 Task: Add the task  Implement payment gateway integration for the app to the section Code Commandos in the project TreePlan and add a Due Date to the respective task as 2023/10/21.
Action: Mouse moved to (495, 645)
Screenshot: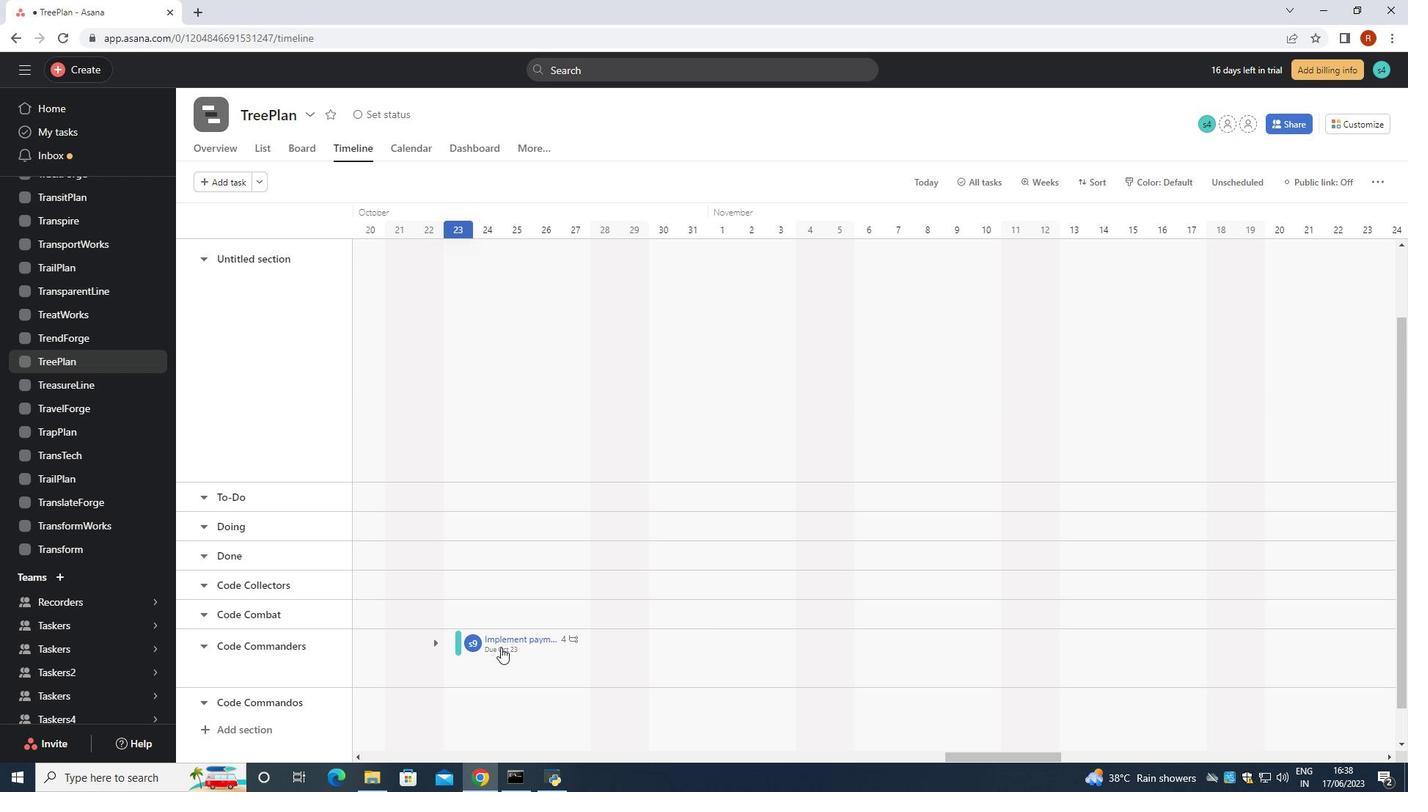 
Action: Mouse pressed left at (495, 645)
Screenshot: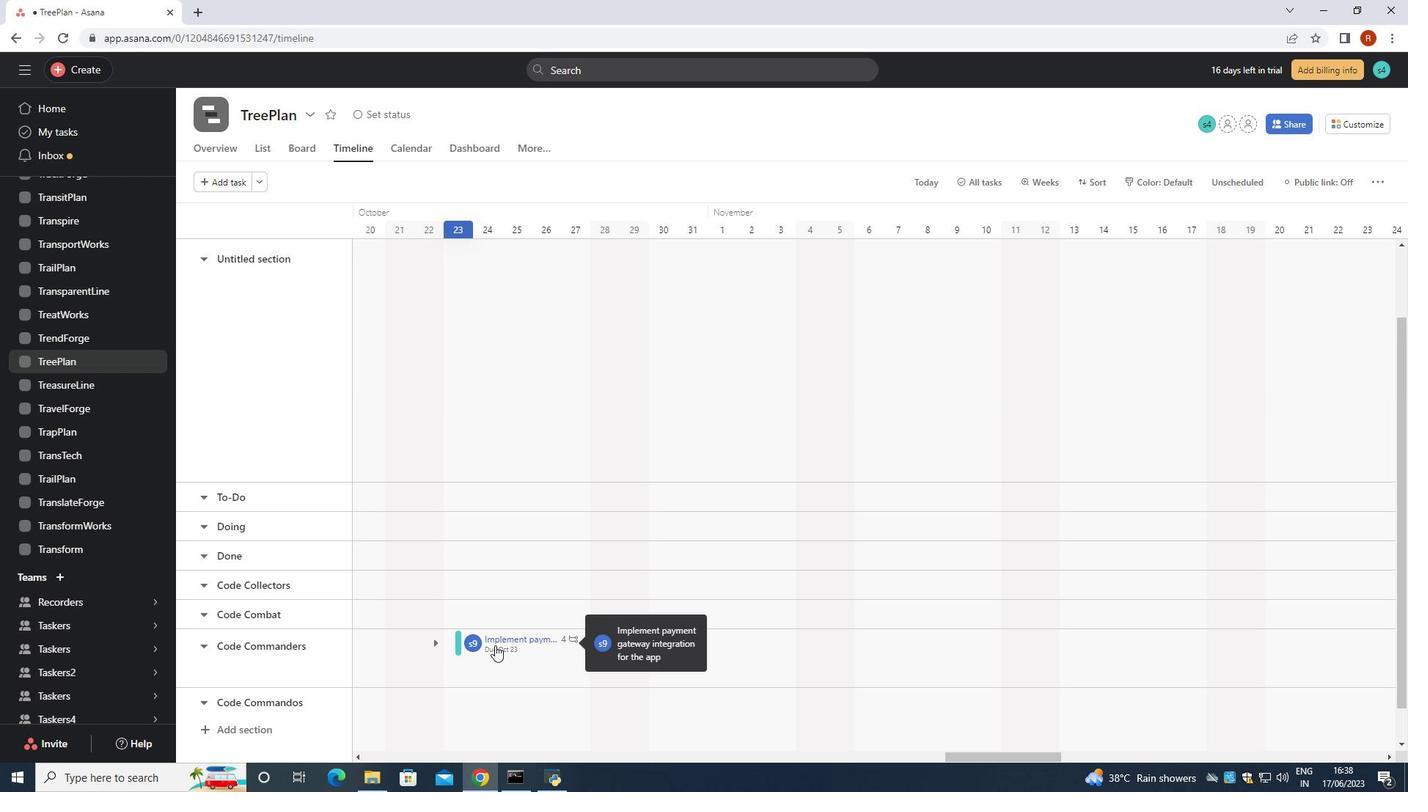 
Action: Mouse moved to (1149, 323)
Screenshot: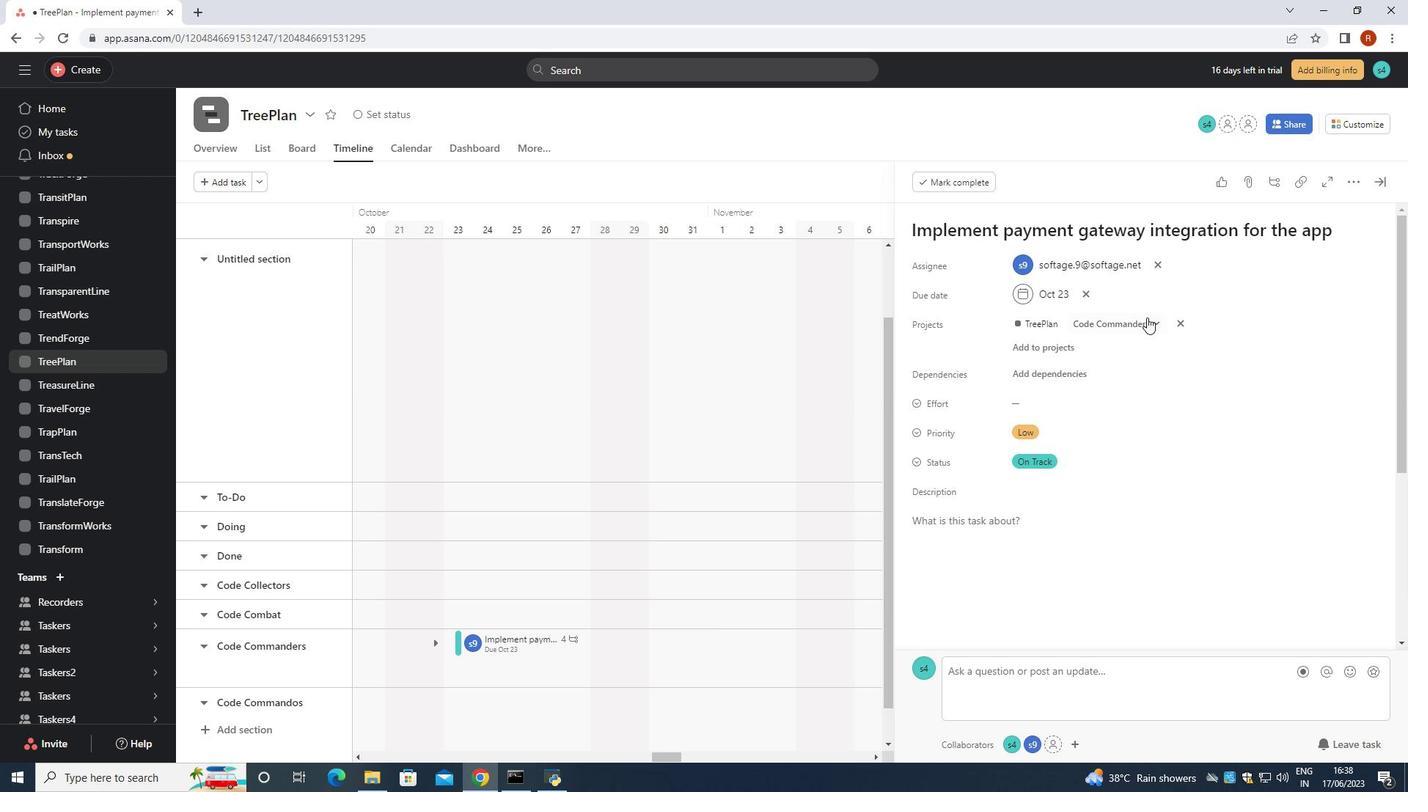 
Action: Mouse pressed left at (1149, 323)
Screenshot: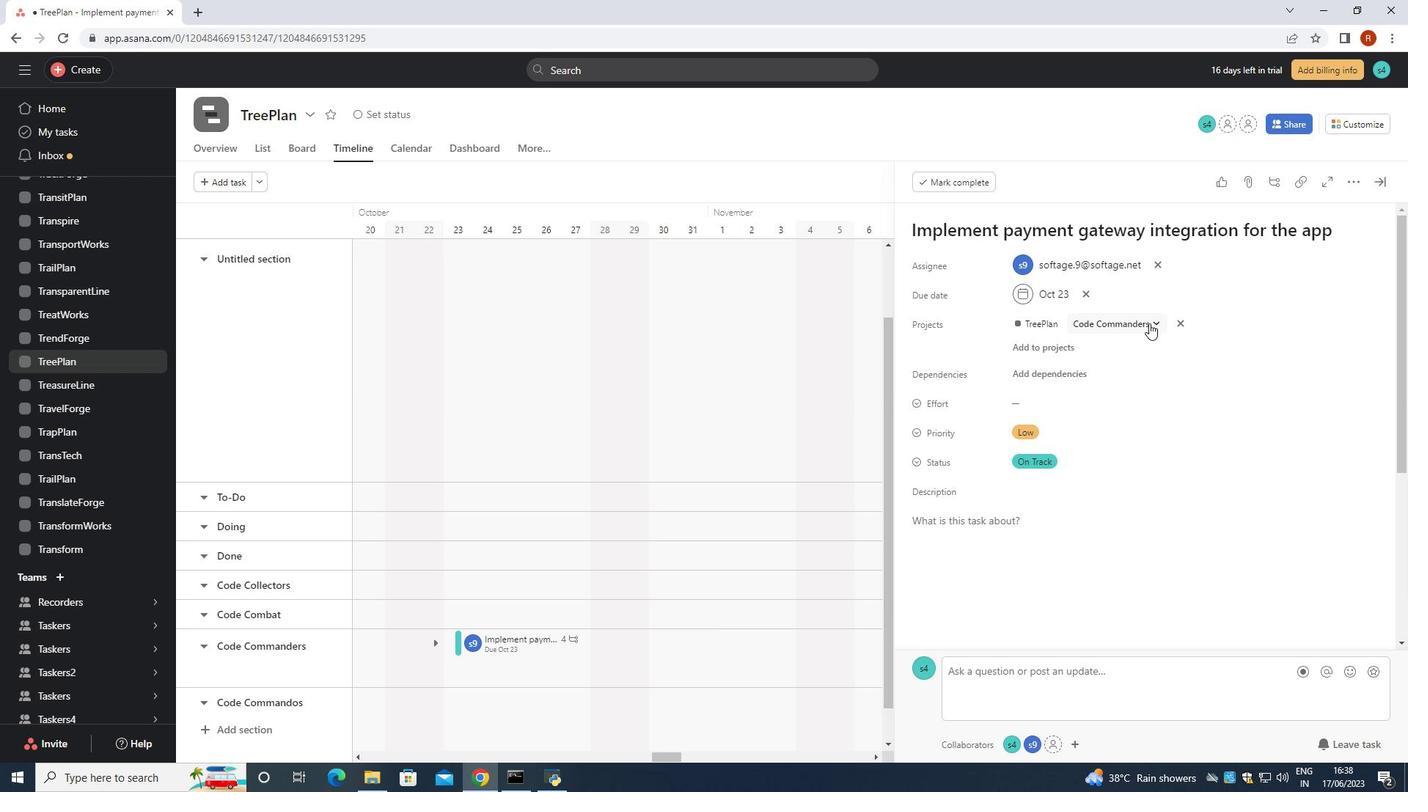 
Action: Mouse moved to (1112, 545)
Screenshot: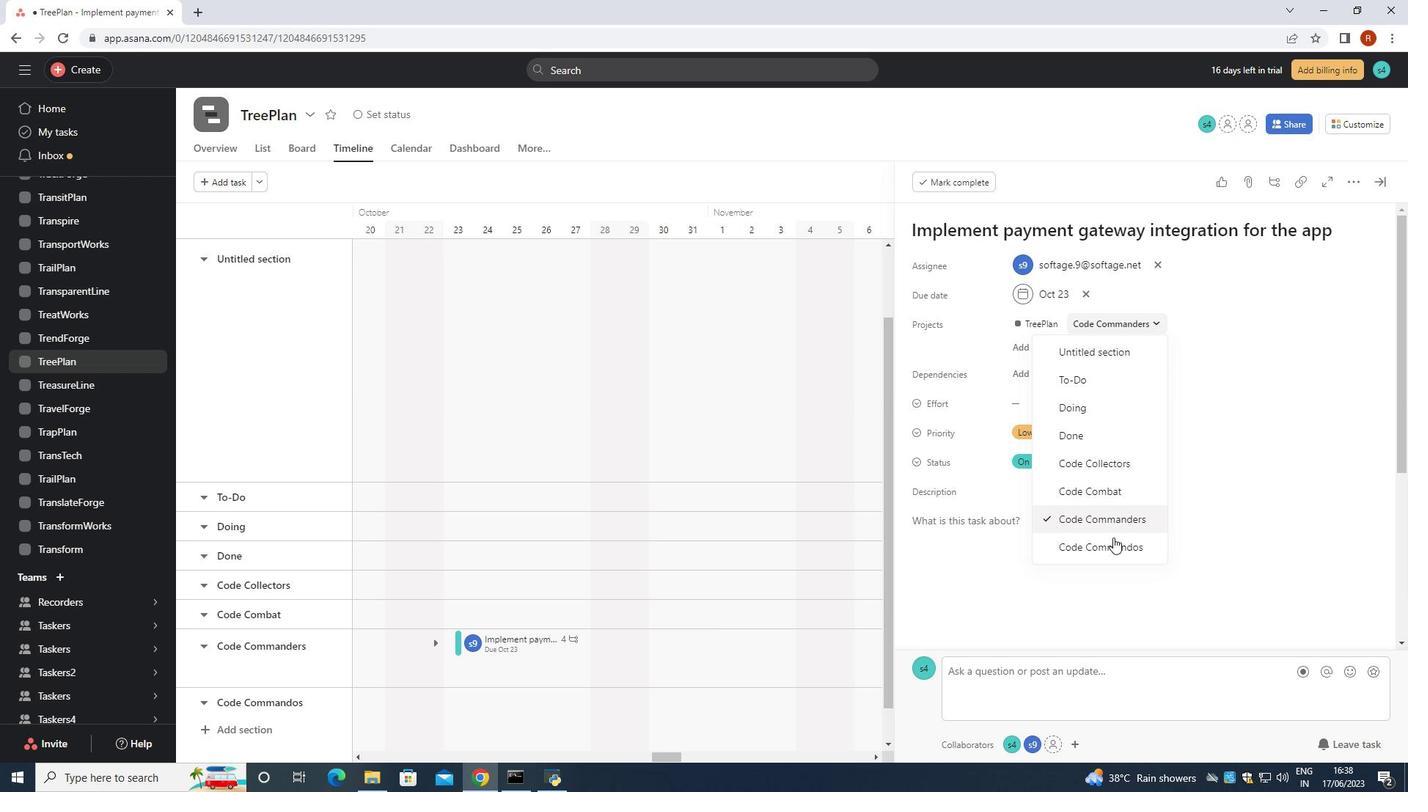 
Action: Mouse pressed left at (1112, 545)
Screenshot: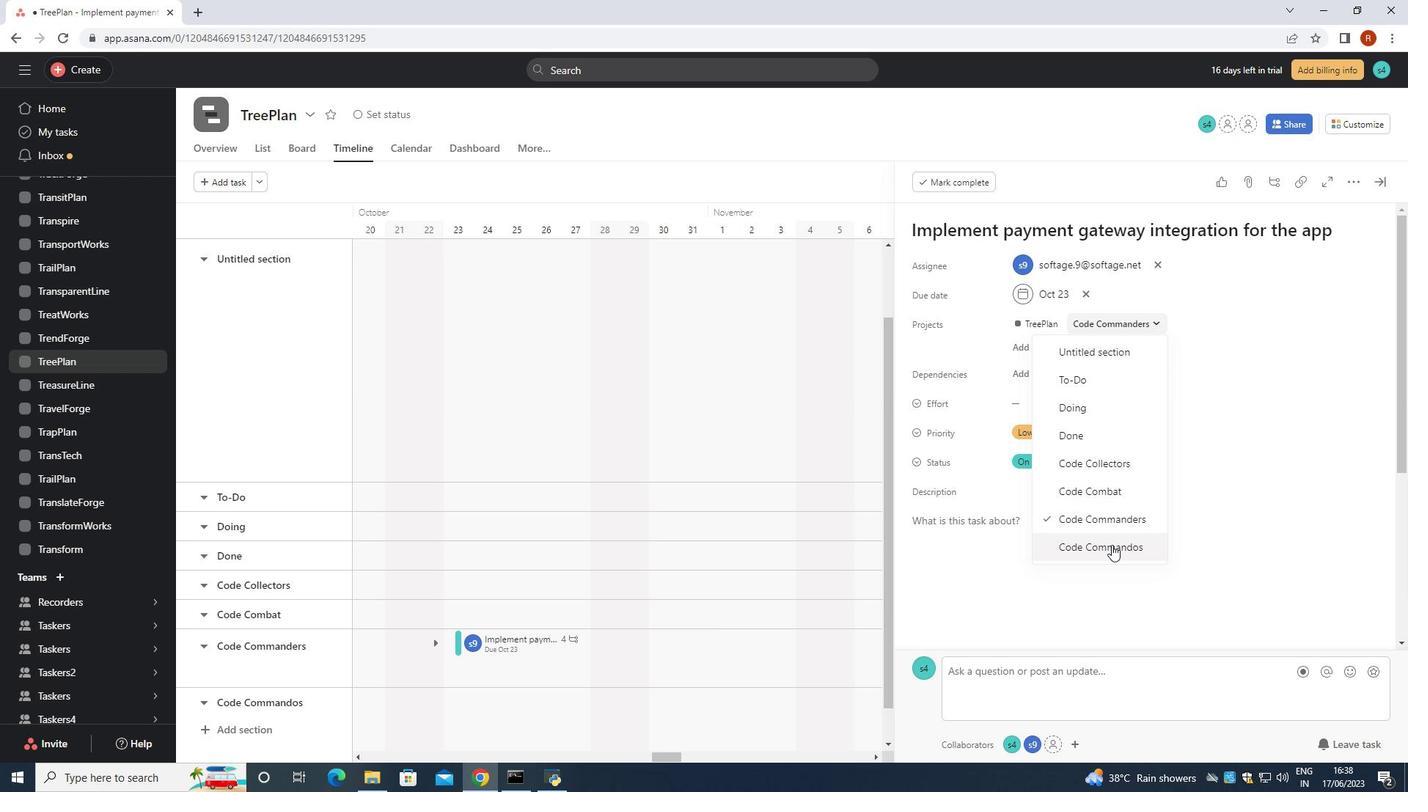 
Action: Mouse moved to (1088, 292)
Screenshot: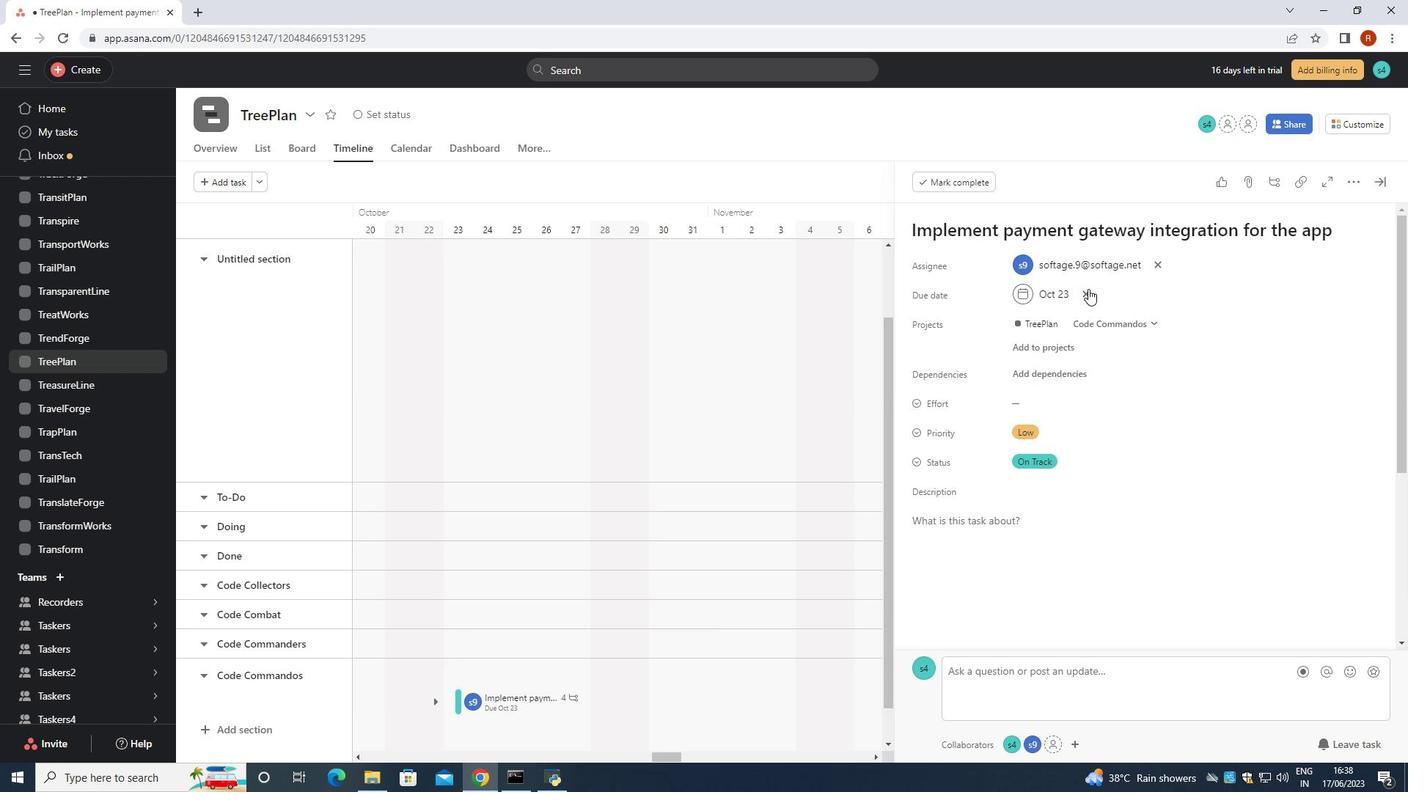 
Action: Mouse pressed left at (1088, 292)
Screenshot: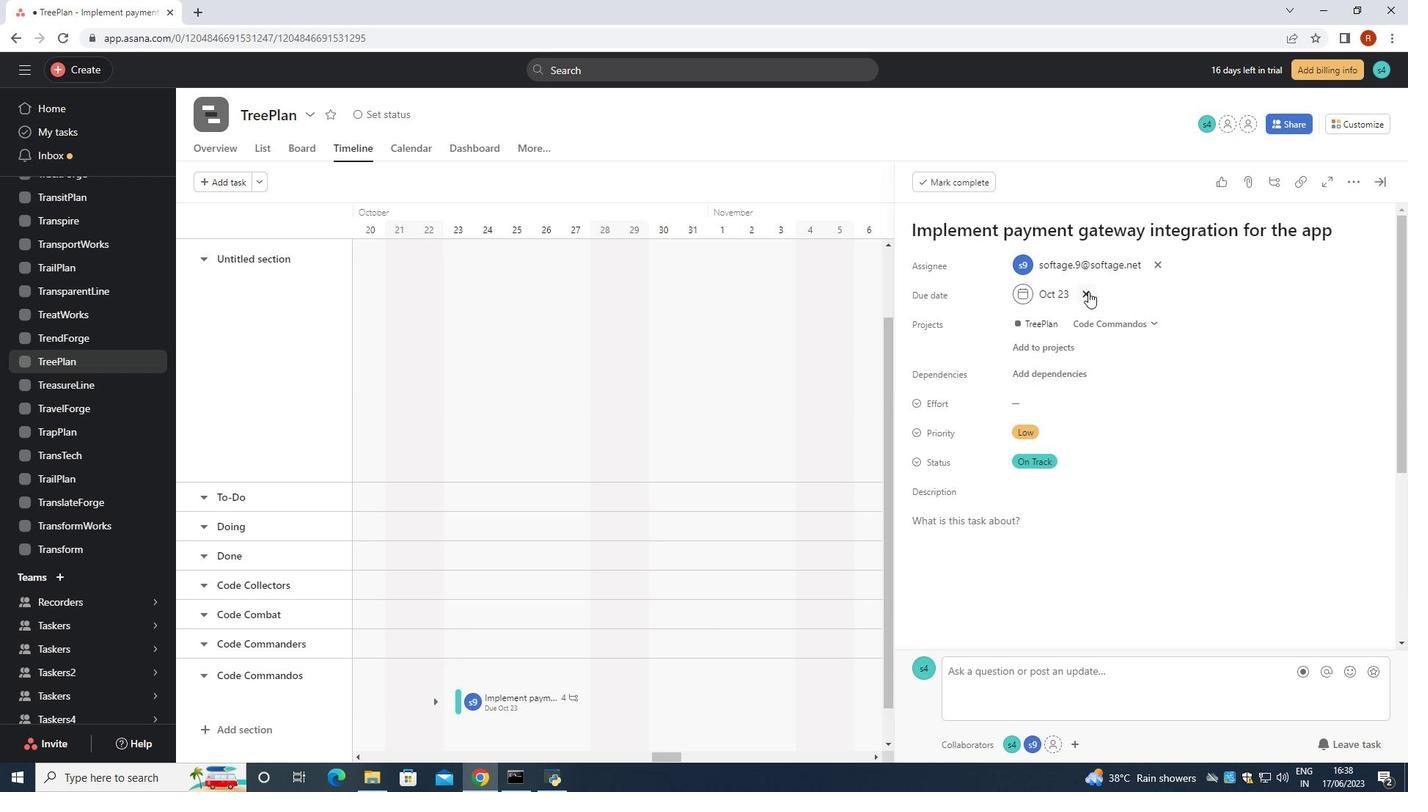 
Action: Key pressed 2023/10/
Screenshot: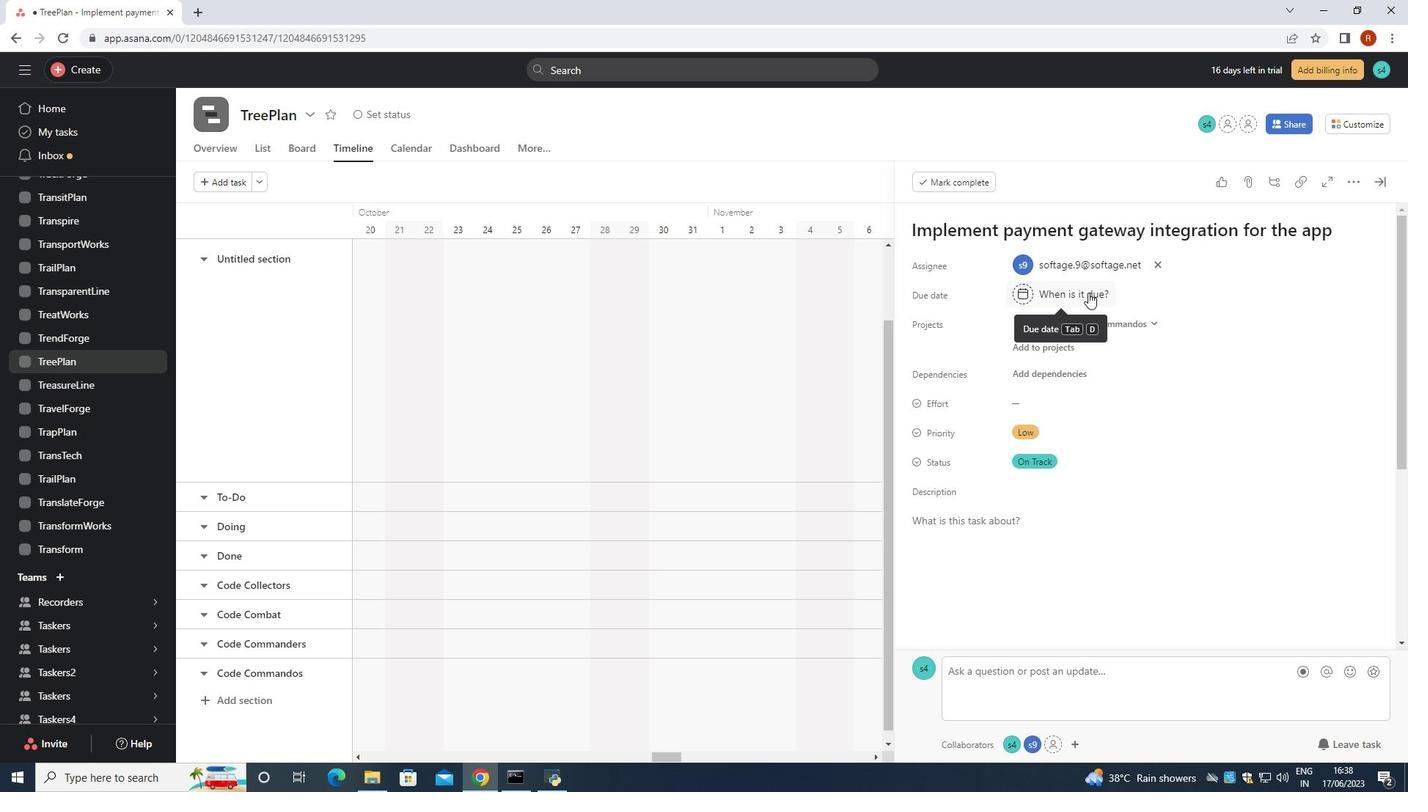 
Action: Mouse pressed left at (1088, 292)
Screenshot: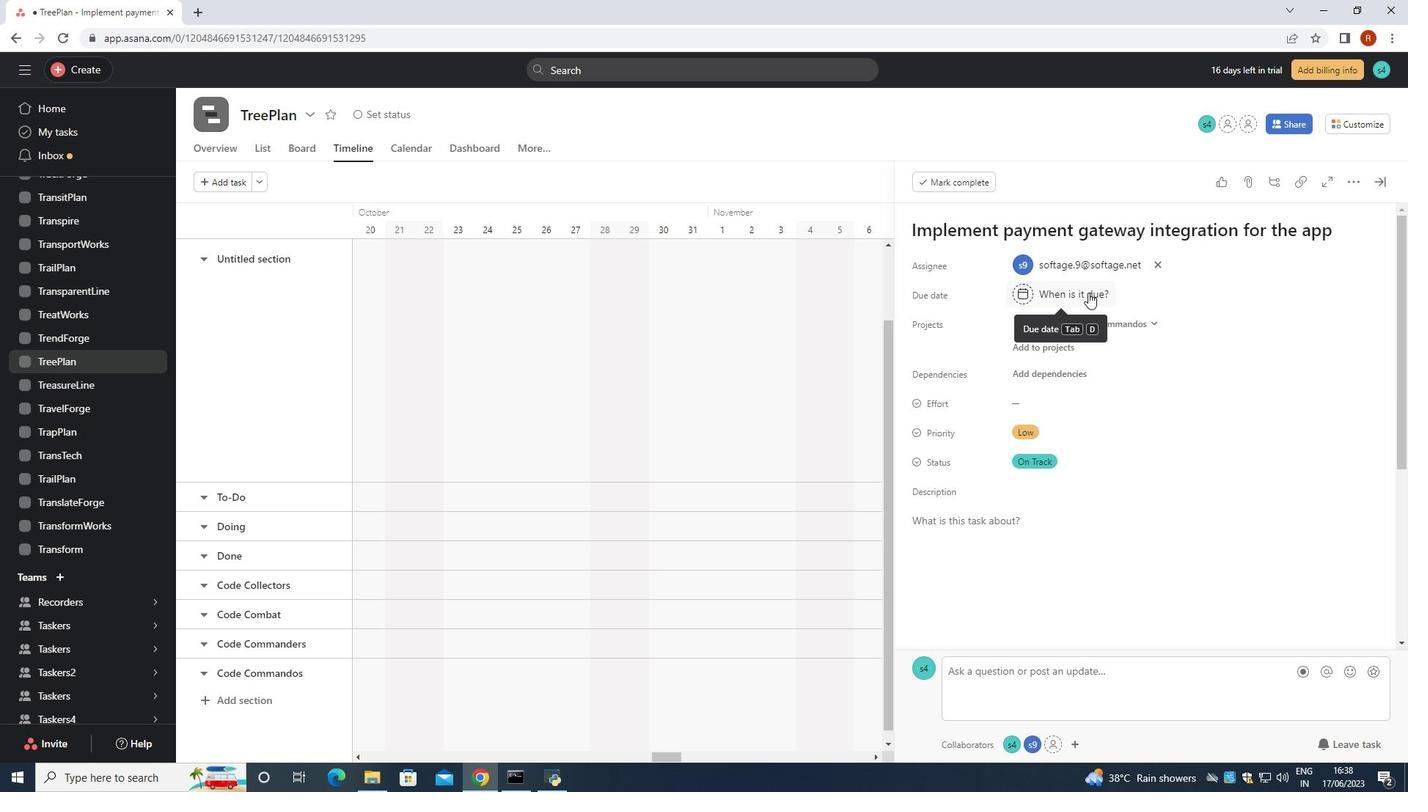 
Action: Mouse moved to (1129, 297)
Screenshot: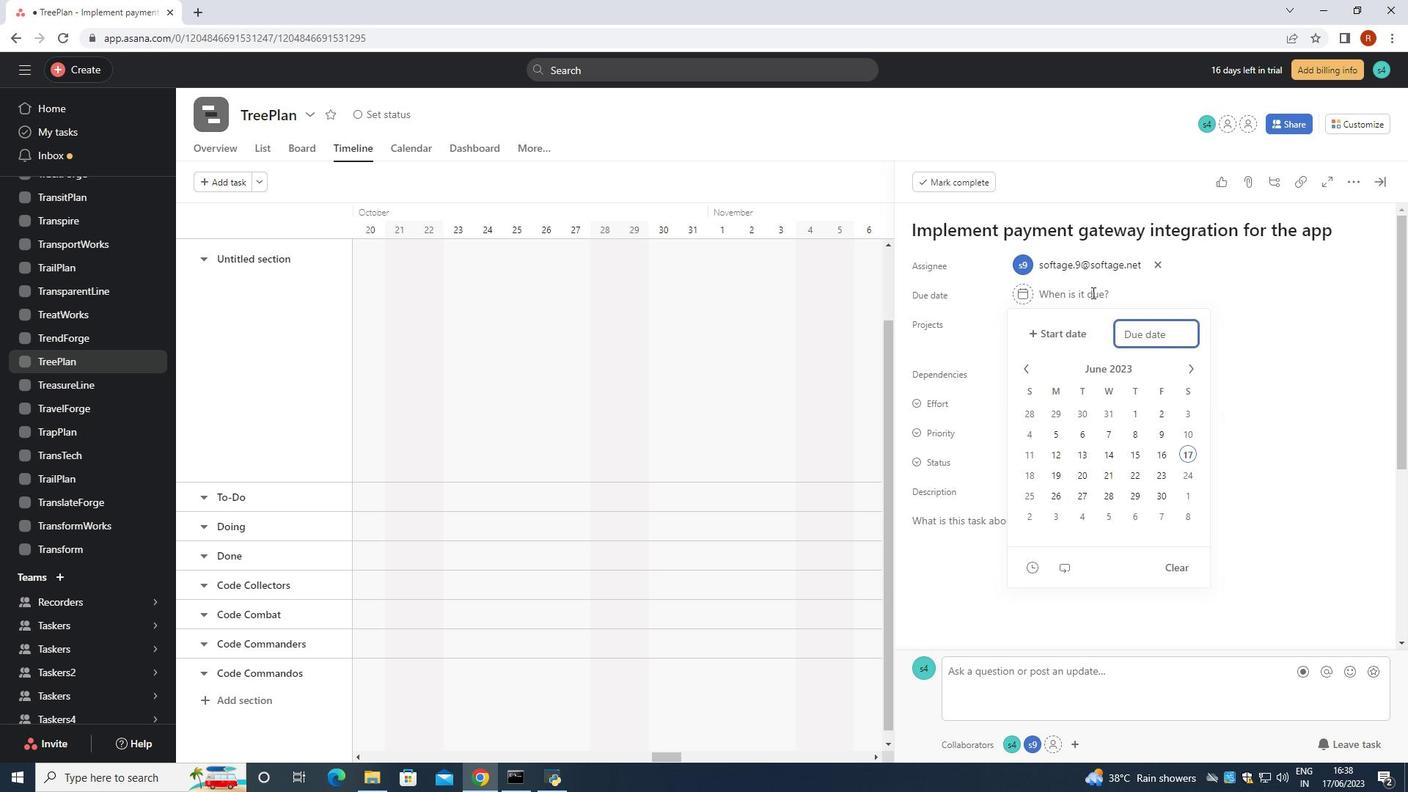 
Action: Key pressed 2023/10/21<Key.enter>
Screenshot: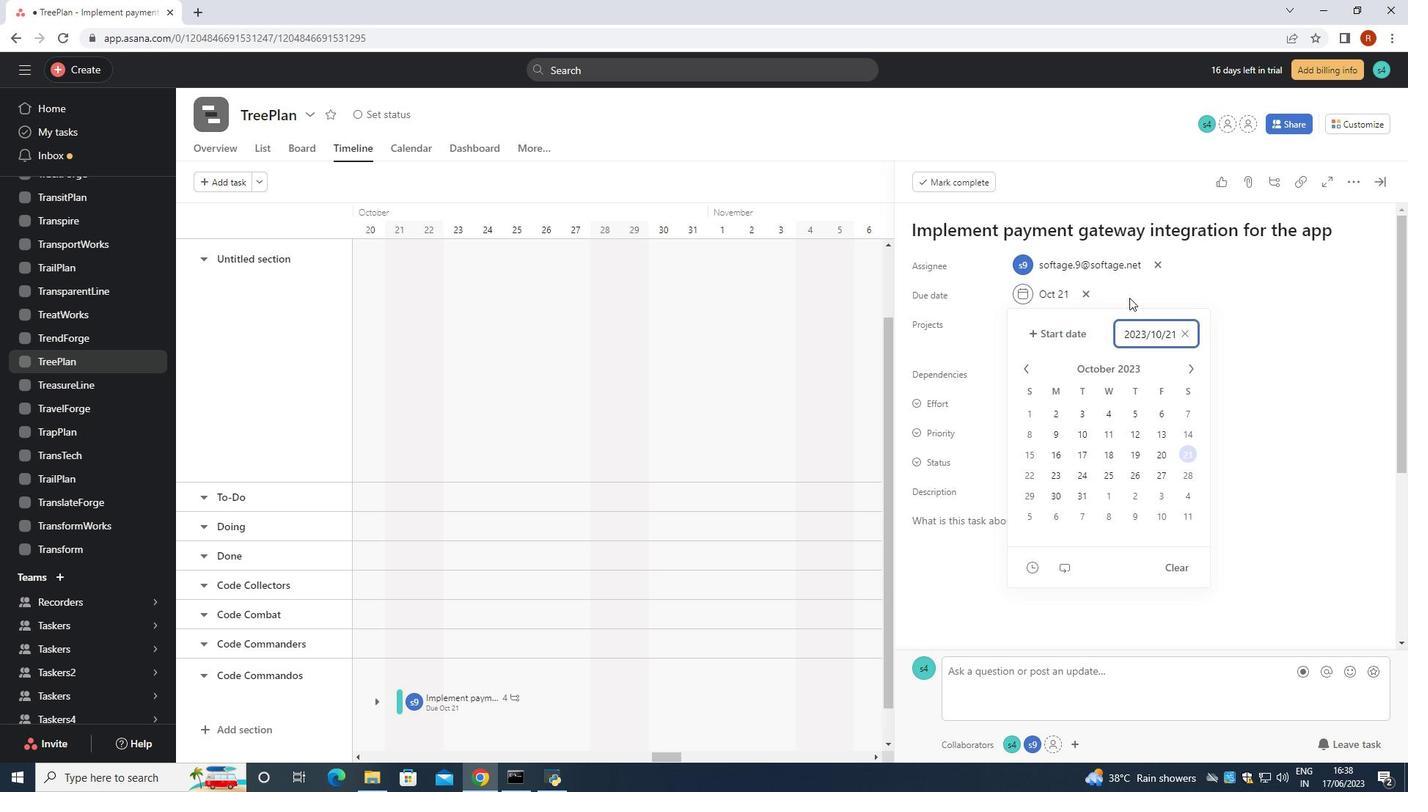 
Action: Mouse moved to (1117, 482)
Screenshot: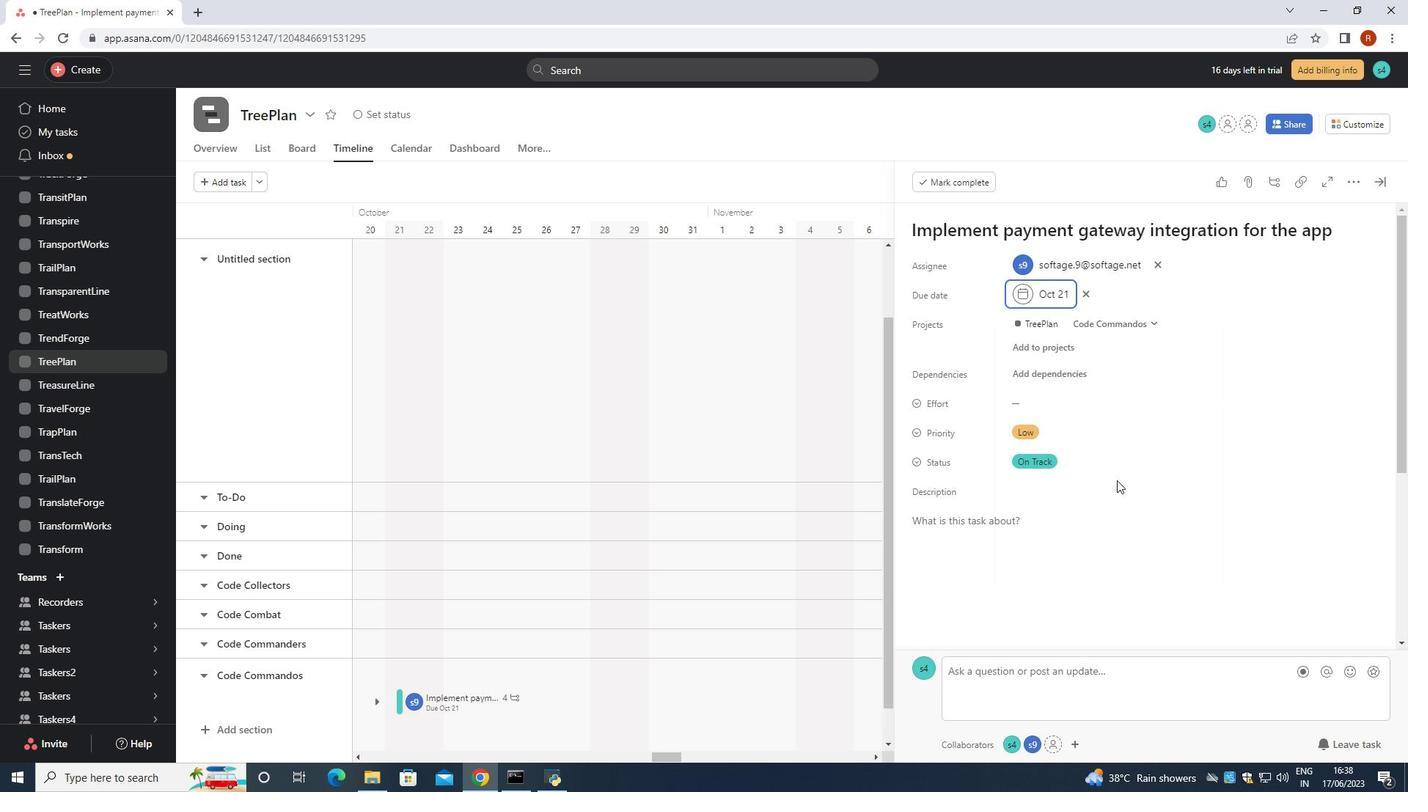 
